 Task: Create Board Project Planning to Workspace Digital Marketing Agencies. Create Board Social Media Ad Campaign Management to Workspace Digital Marketing Agencies. Create Board Market Analysis for Market Penetration Strategy to Workspace Digital Marketing Agencies
Action: Mouse moved to (360, 54)
Screenshot: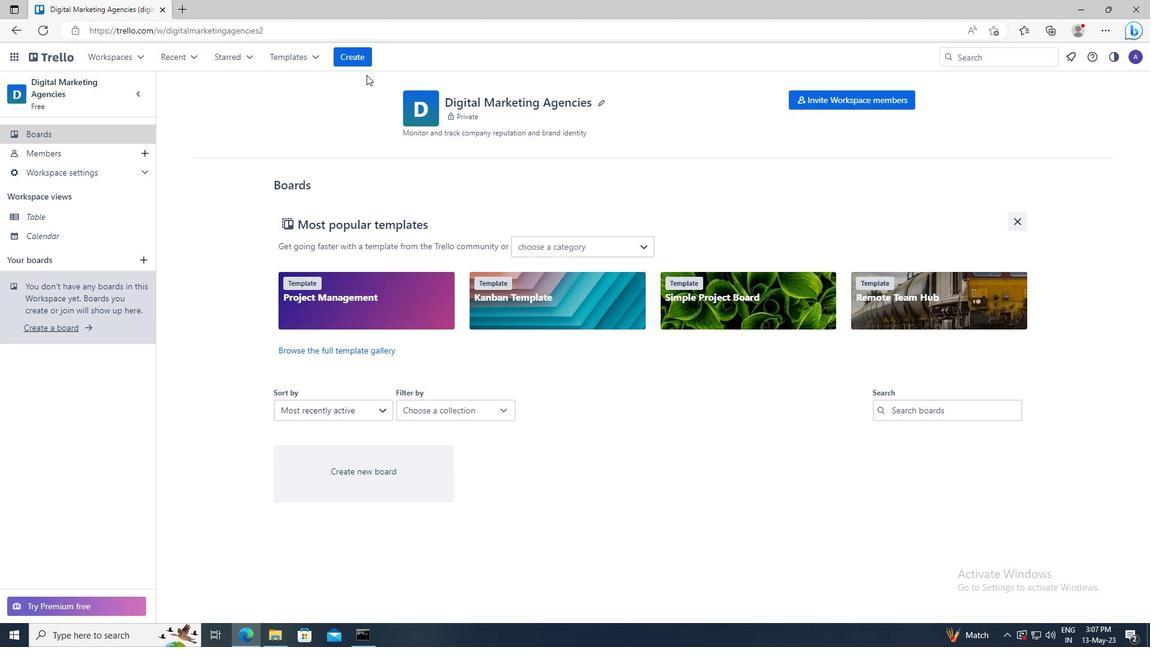 
Action: Mouse pressed left at (360, 54)
Screenshot: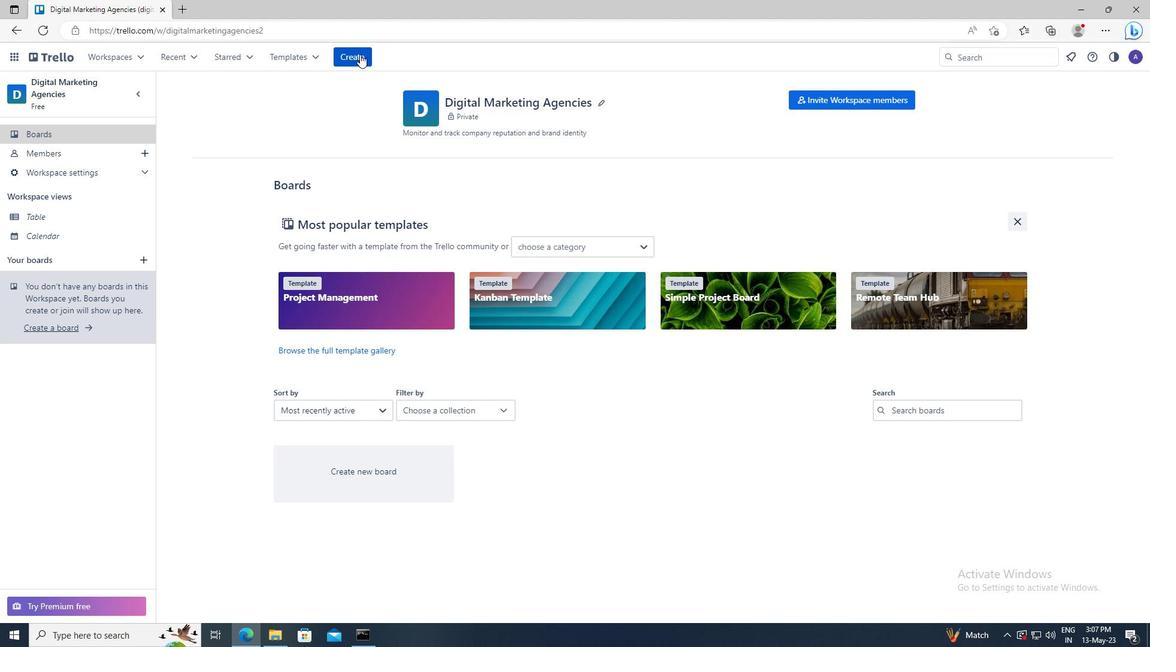 
Action: Mouse moved to (376, 115)
Screenshot: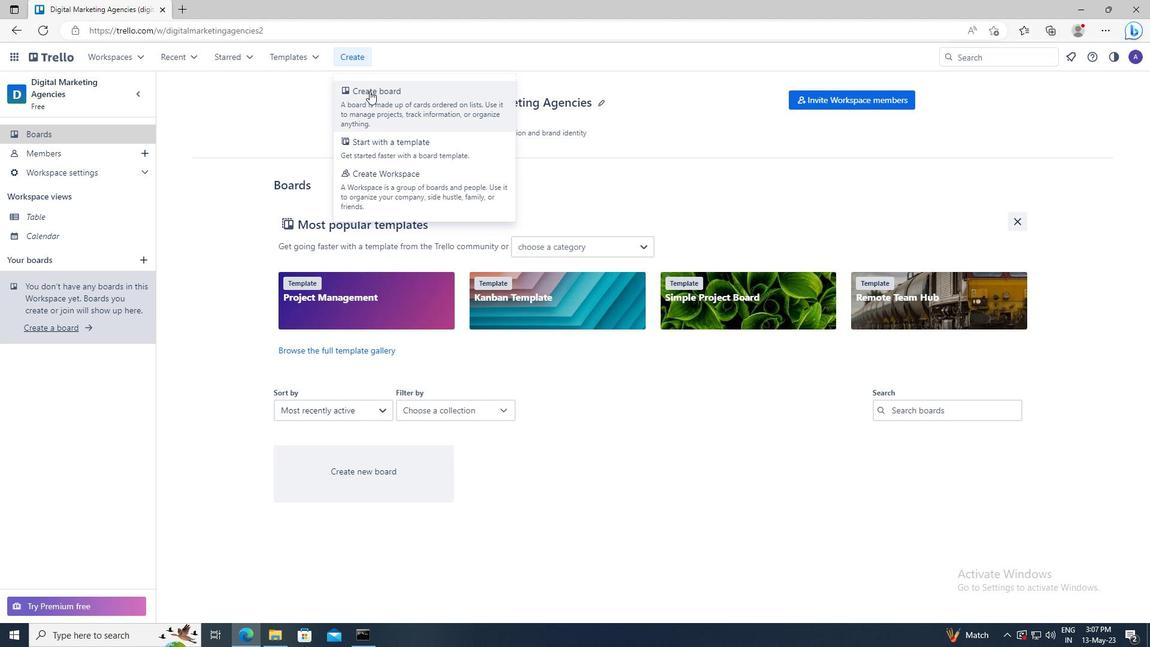 
Action: Mouse pressed left at (376, 115)
Screenshot: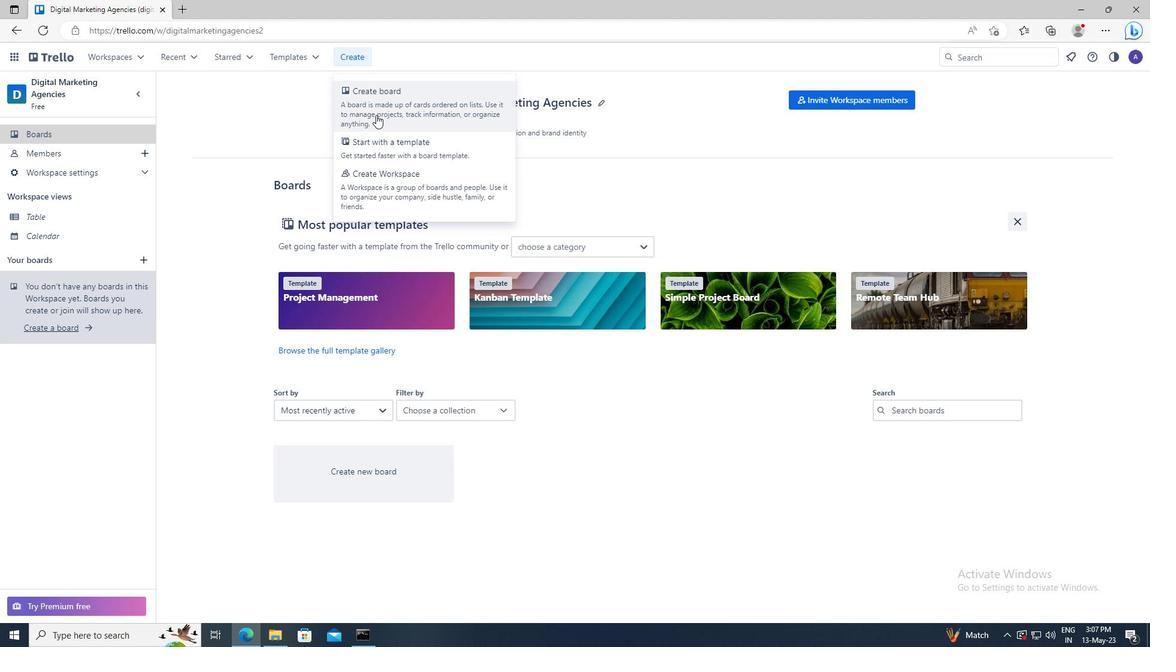 
Action: Mouse moved to (387, 281)
Screenshot: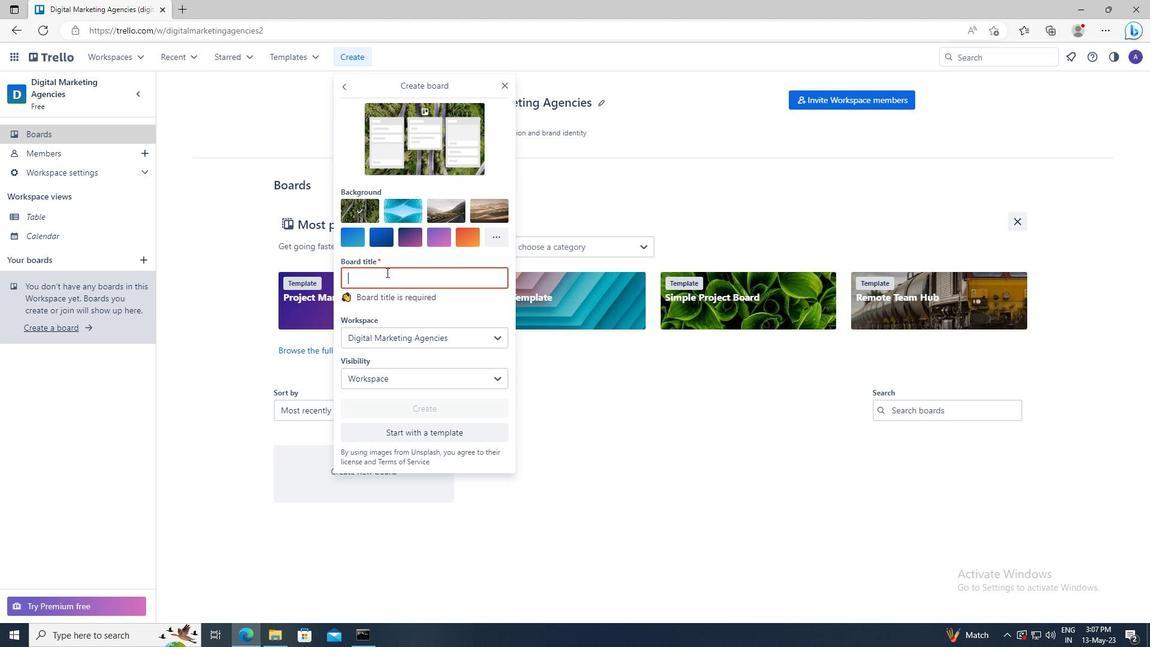 
Action: Mouse pressed left at (387, 281)
Screenshot: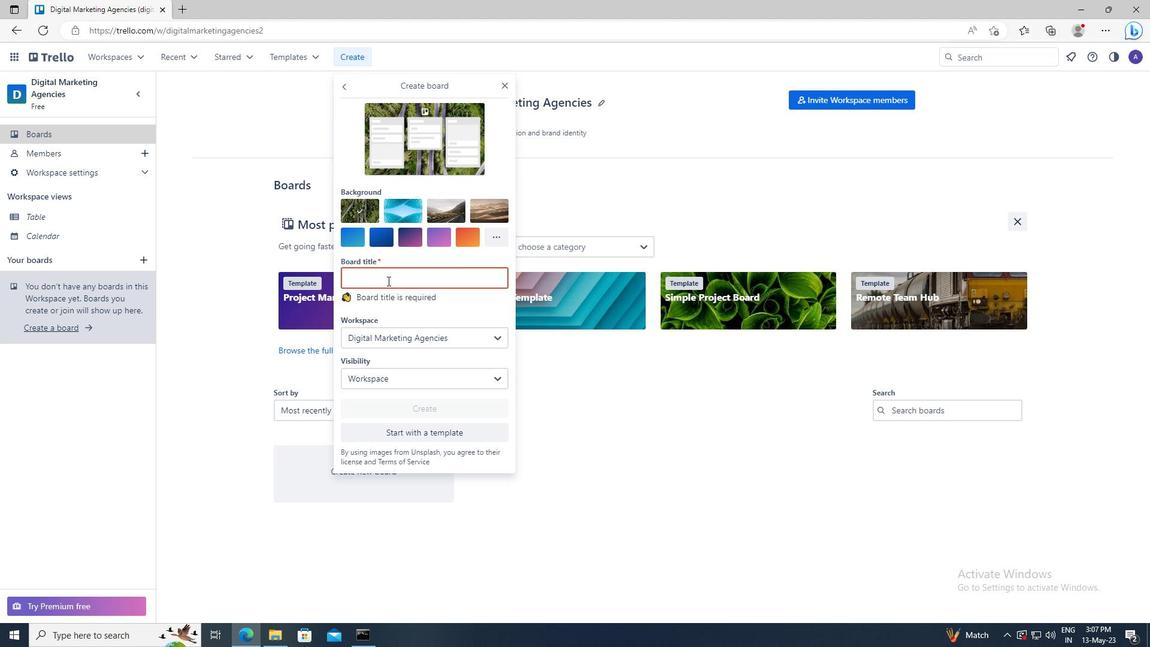 
Action: Key pressed <Key.shift>PROJECT<Key.space><Key.shift>PLANNING
Screenshot: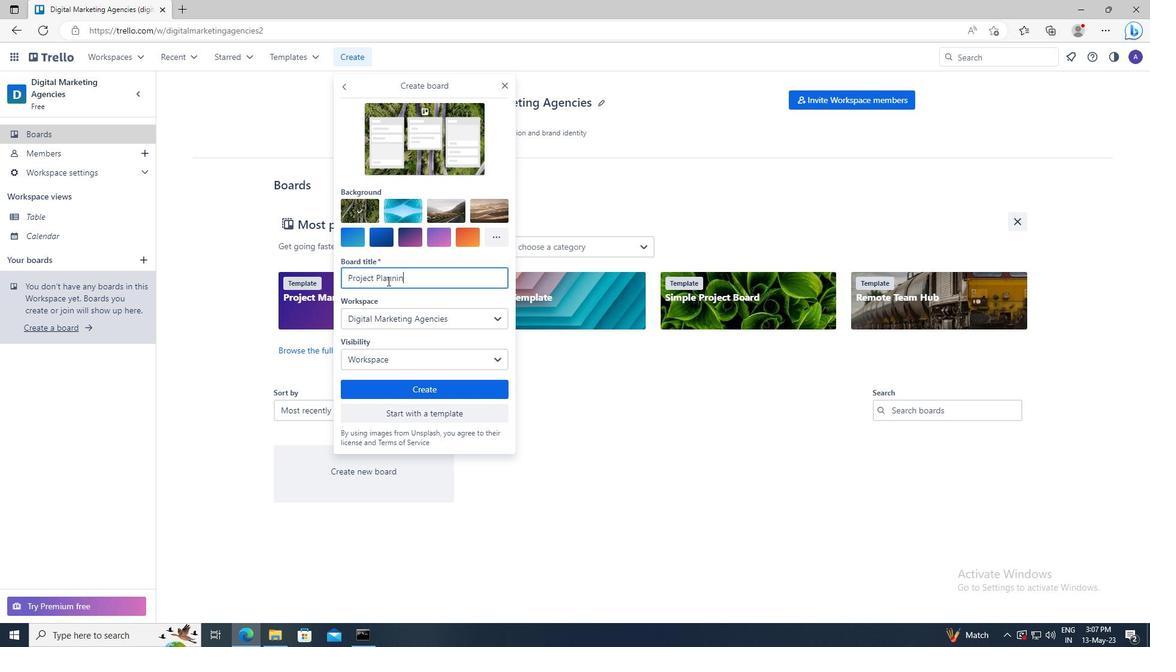 
Action: Mouse moved to (394, 388)
Screenshot: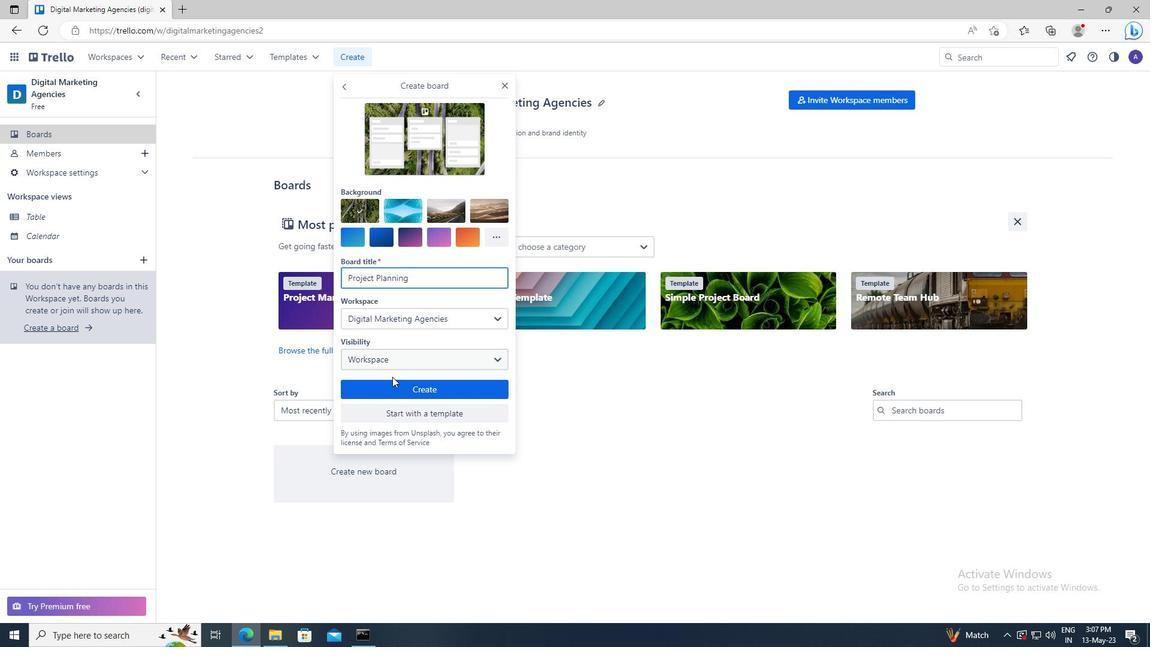 
Action: Mouse pressed left at (394, 388)
Screenshot: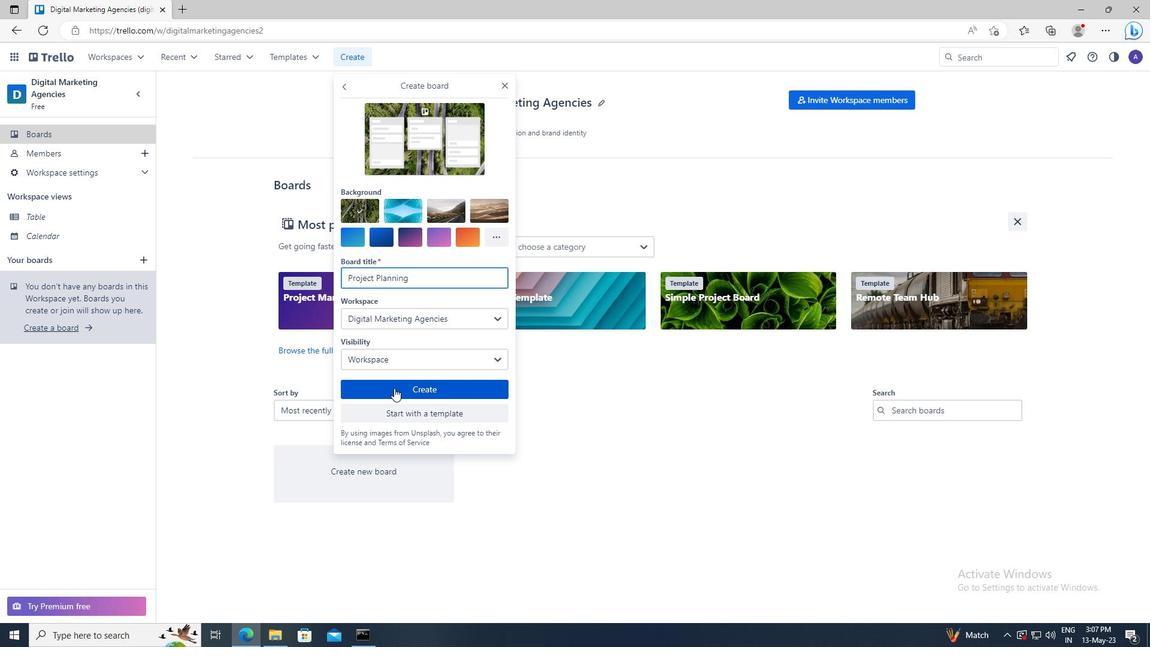 
Action: Mouse moved to (346, 59)
Screenshot: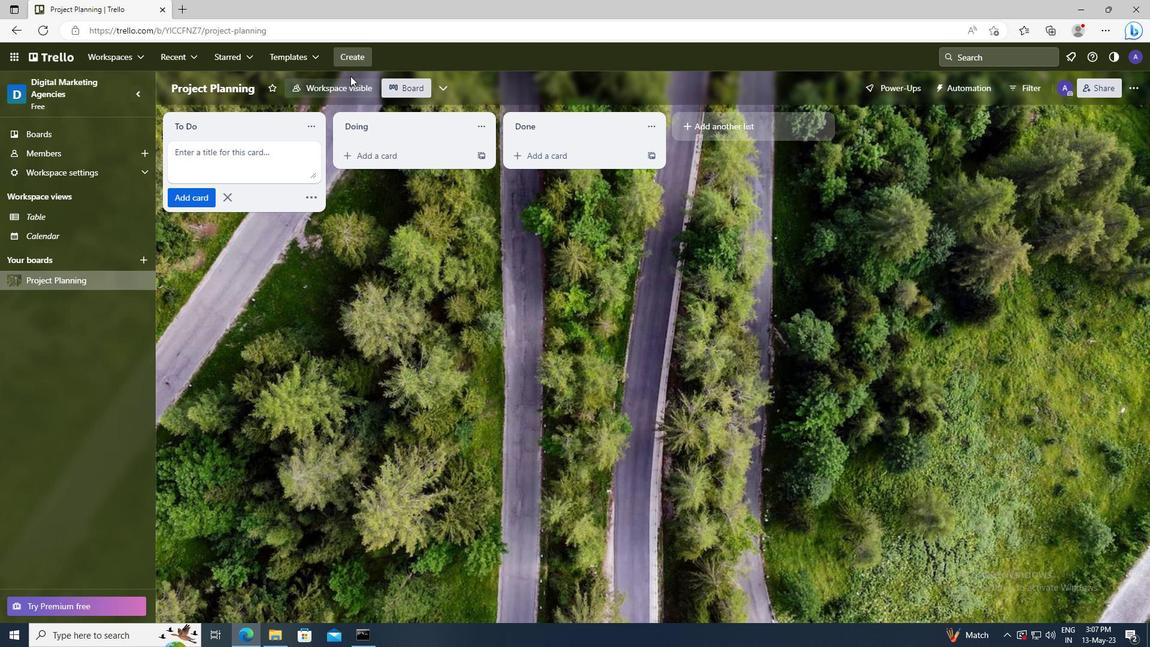
Action: Mouse pressed left at (346, 59)
Screenshot: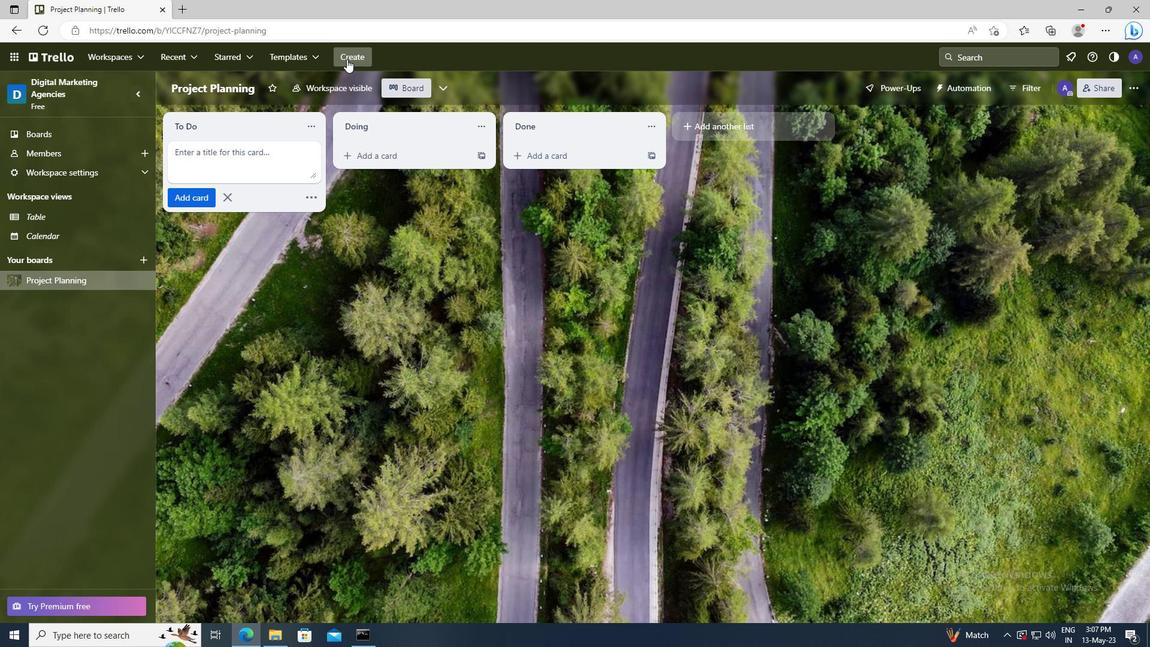 
Action: Mouse moved to (372, 97)
Screenshot: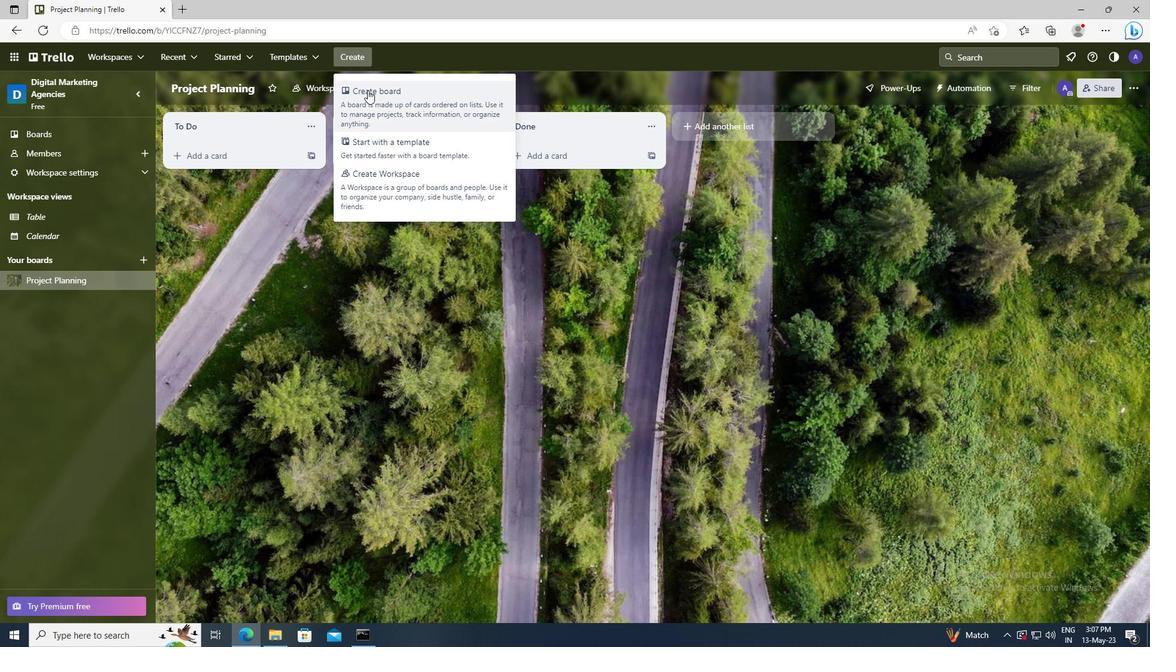 
Action: Mouse pressed left at (372, 97)
Screenshot: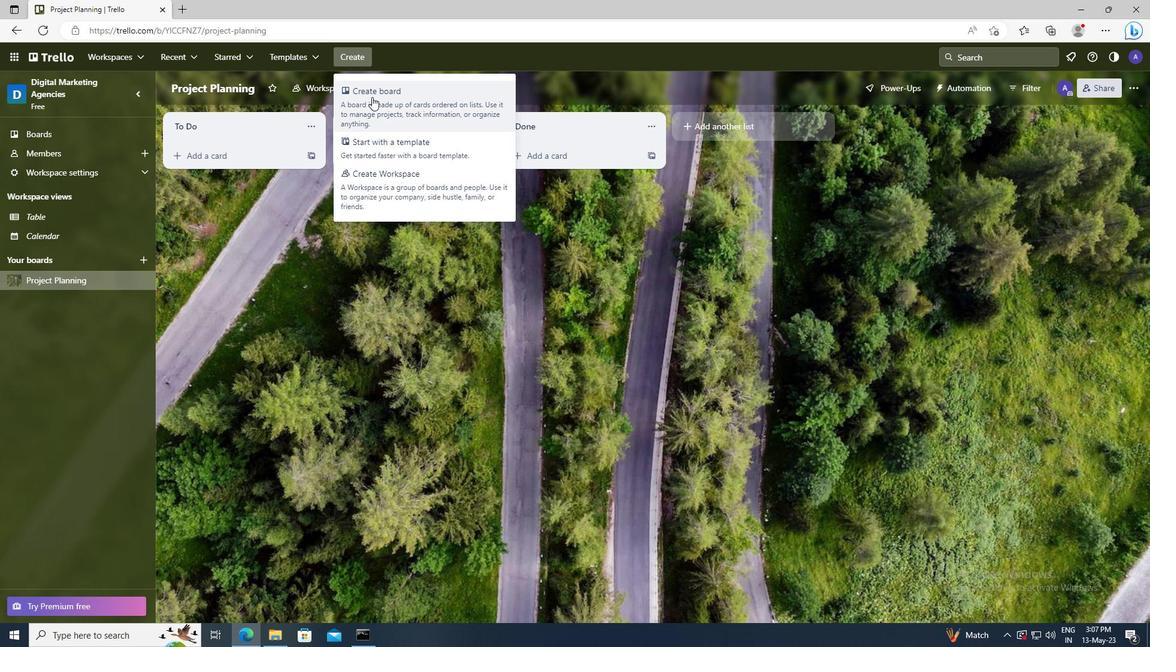
Action: Mouse moved to (381, 276)
Screenshot: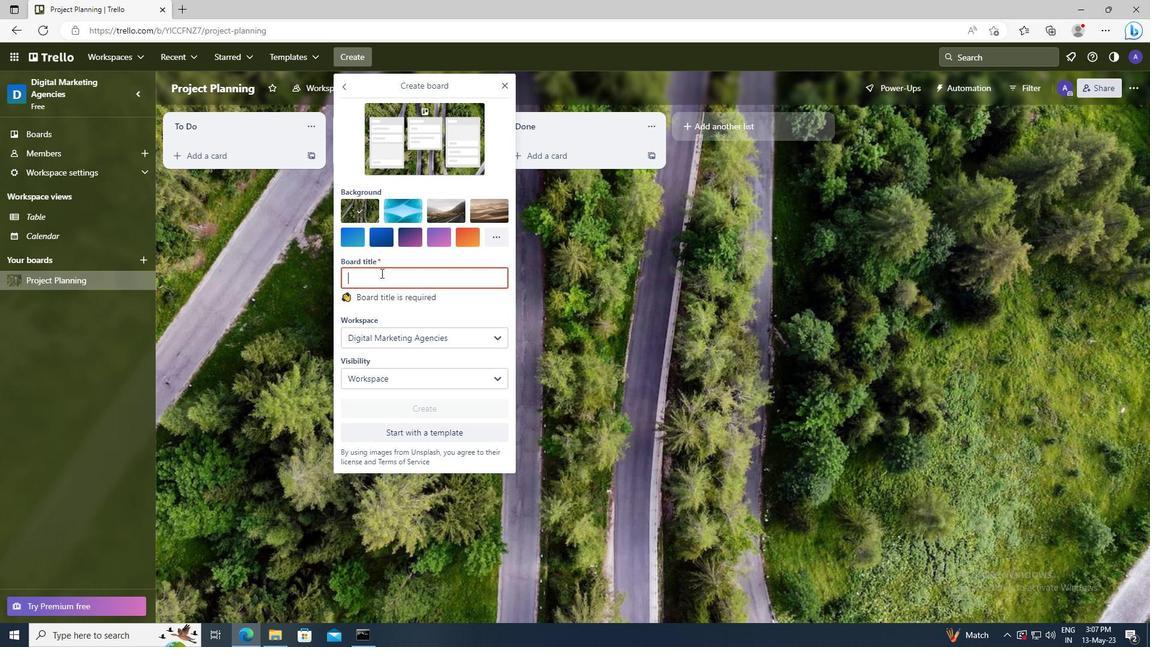 
Action: Mouse pressed left at (381, 276)
Screenshot: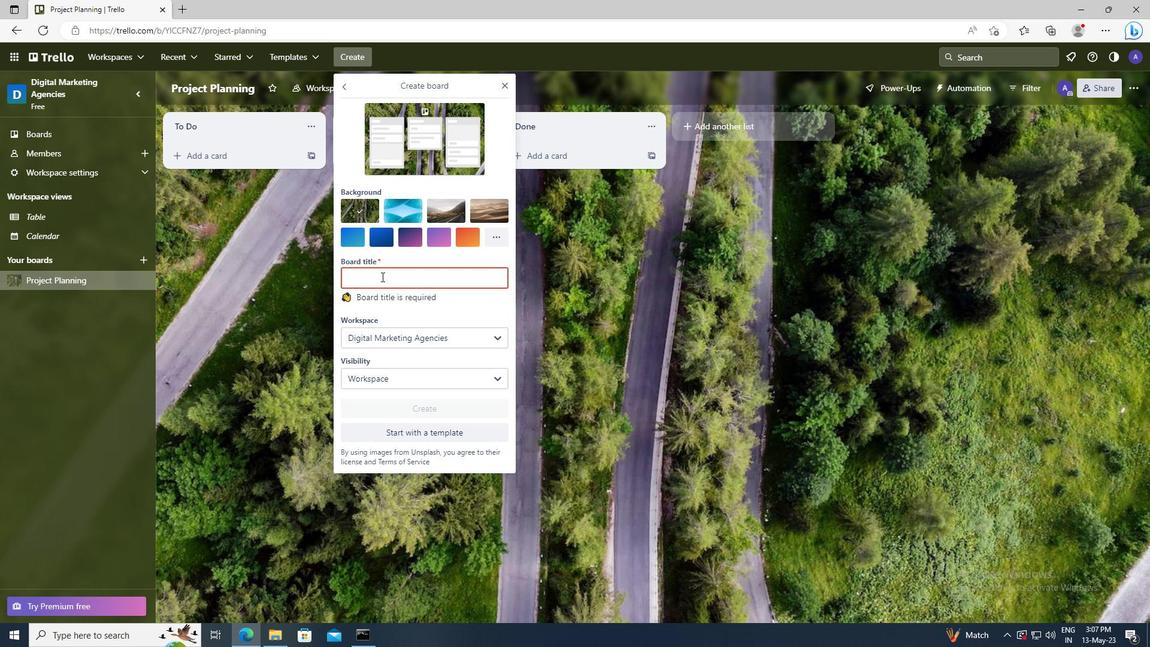 
Action: Key pressed <Key.shift>SOCIAL<Key.space><Key.shift>MEDIA<Key.space><Key.shift>AD<Key.space><Key.shift>CAMPAIGN<Key.space><Key.shift>MANAGEMENT
Screenshot: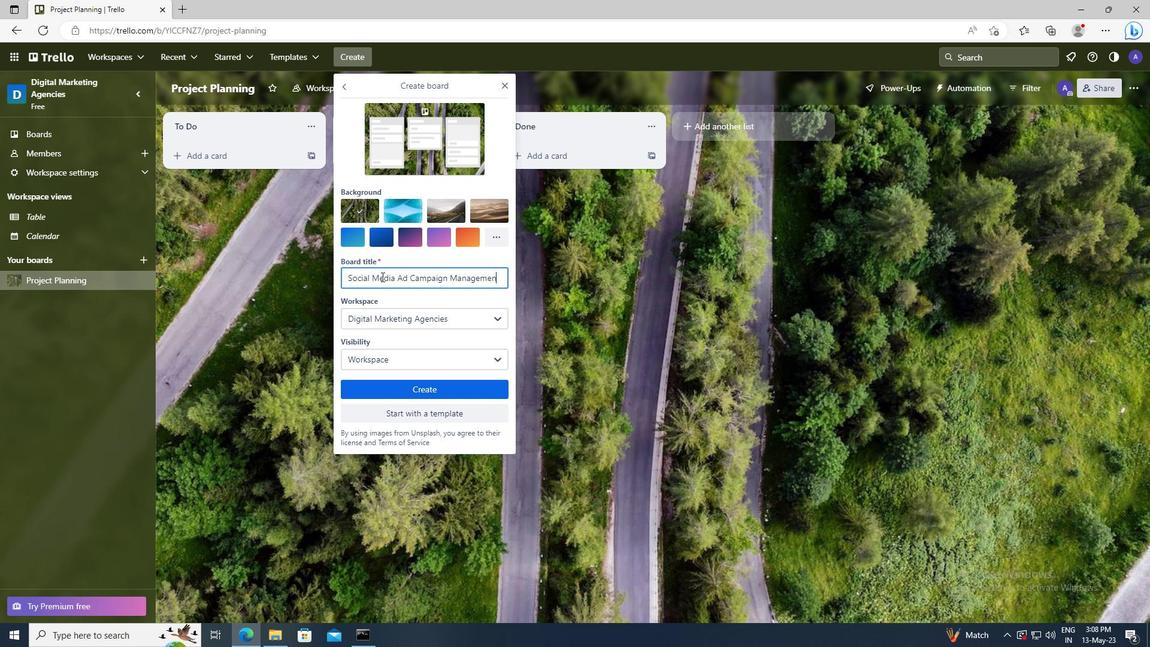 
Action: Mouse moved to (409, 385)
Screenshot: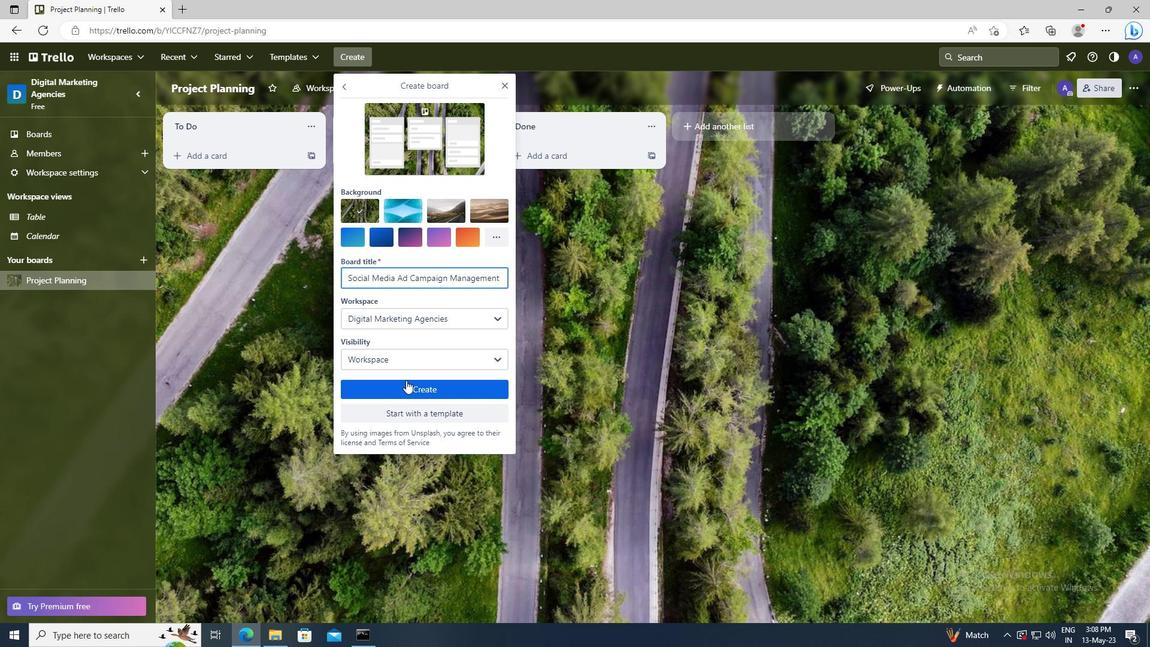 
Action: Mouse pressed left at (409, 385)
Screenshot: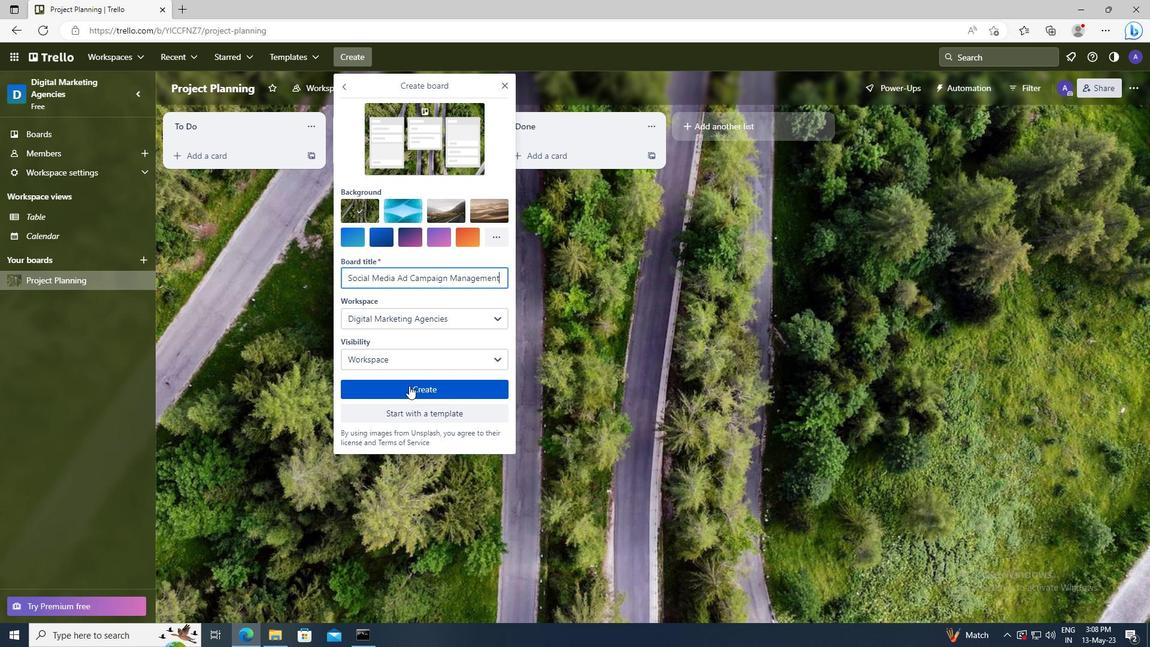 
Action: Mouse moved to (357, 61)
Screenshot: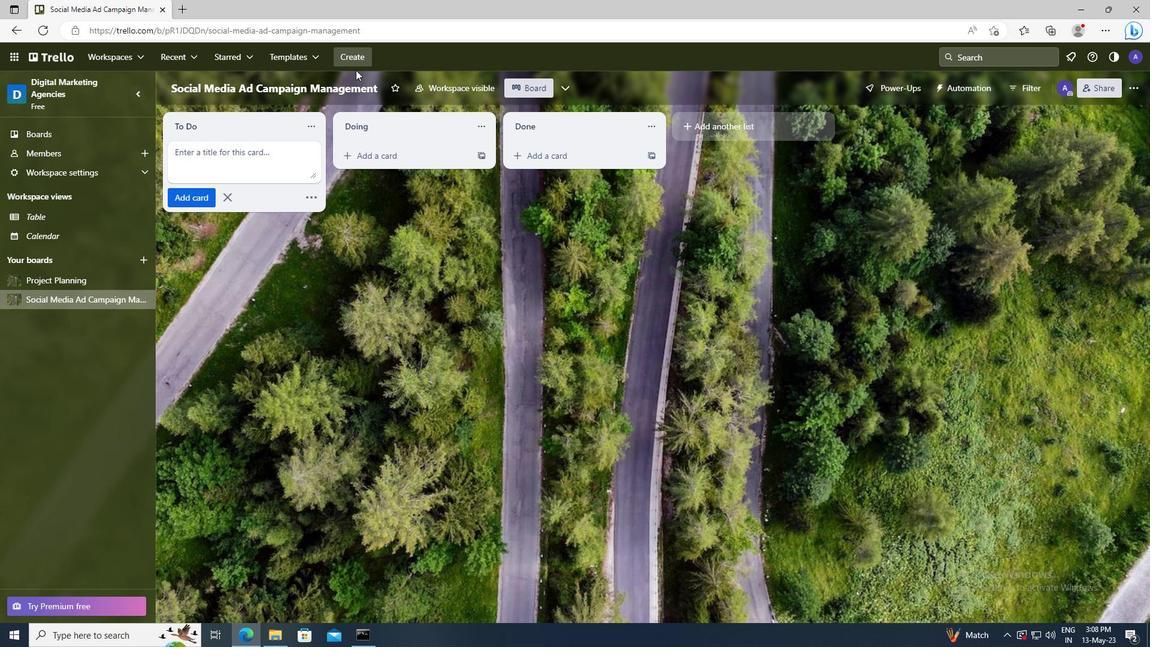 
Action: Mouse pressed left at (357, 61)
Screenshot: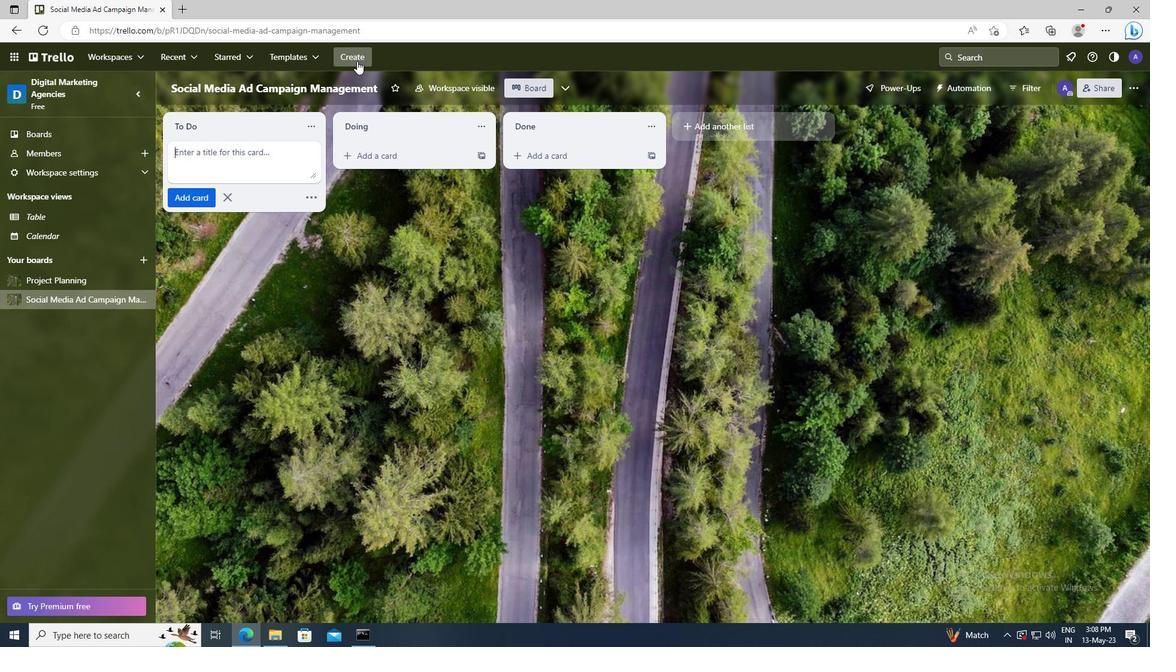 
Action: Mouse moved to (378, 105)
Screenshot: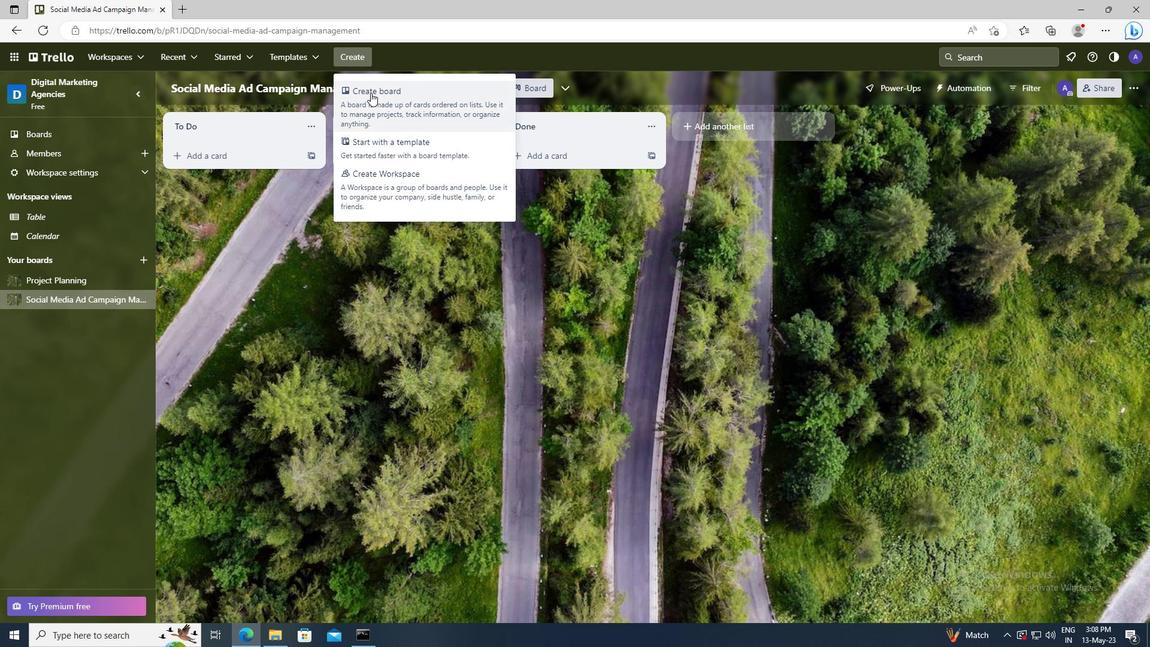 
Action: Mouse pressed left at (378, 105)
Screenshot: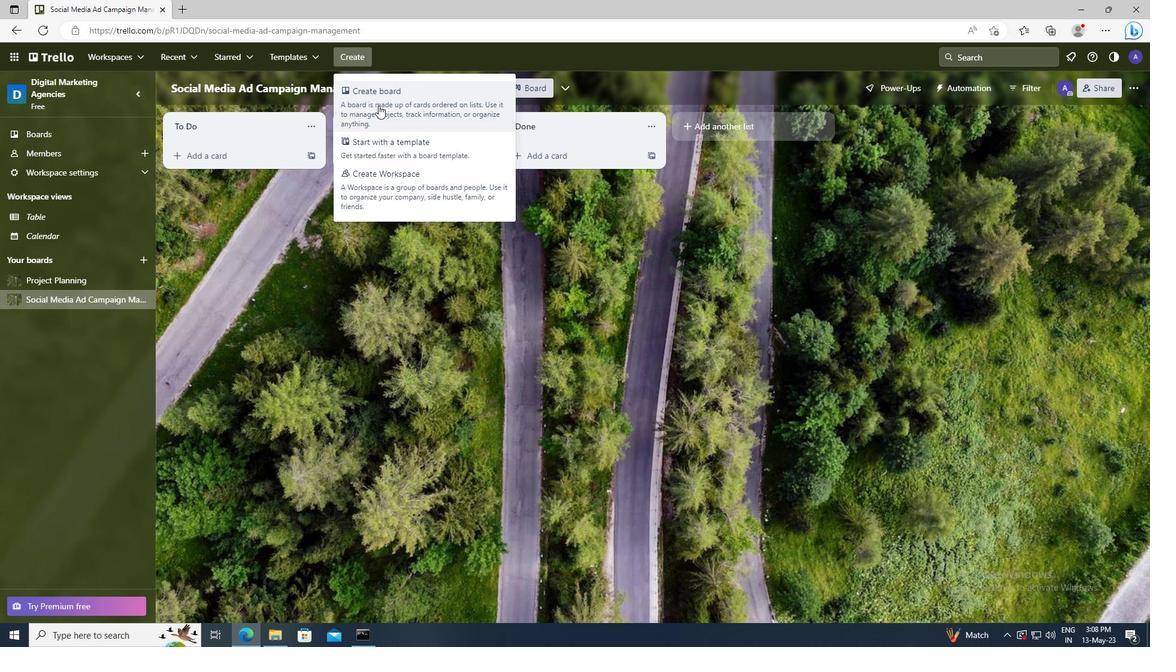 
Action: Mouse moved to (394, 276)
Screenshot: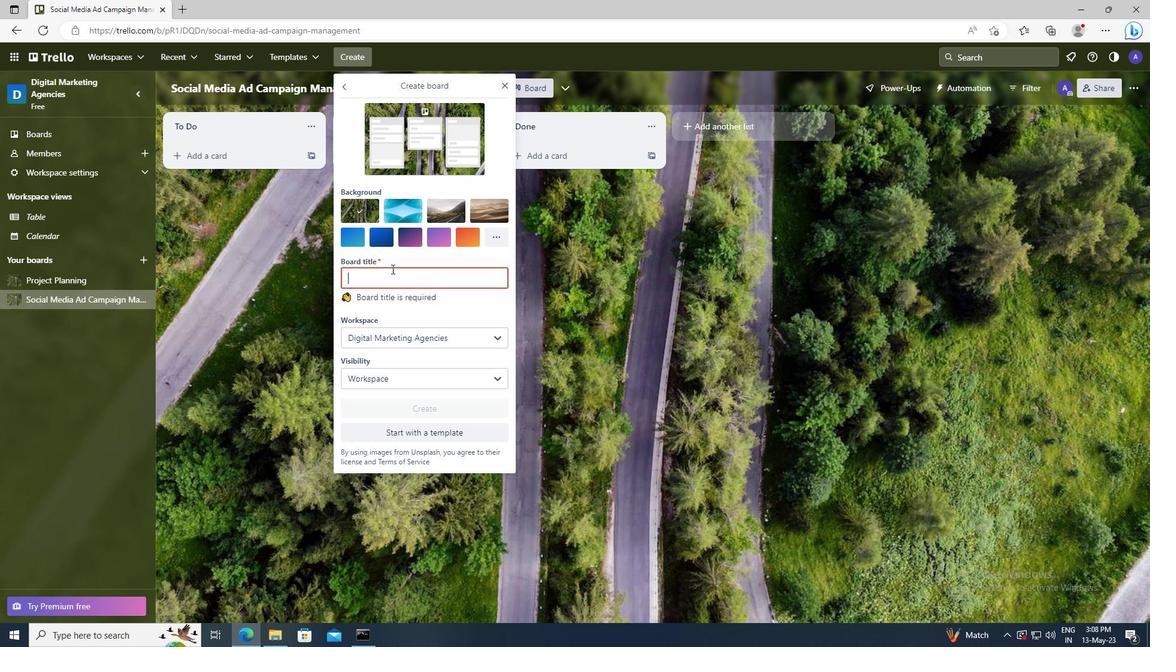 
Action: Mouse pressed left at (394, 276)
Screenshot: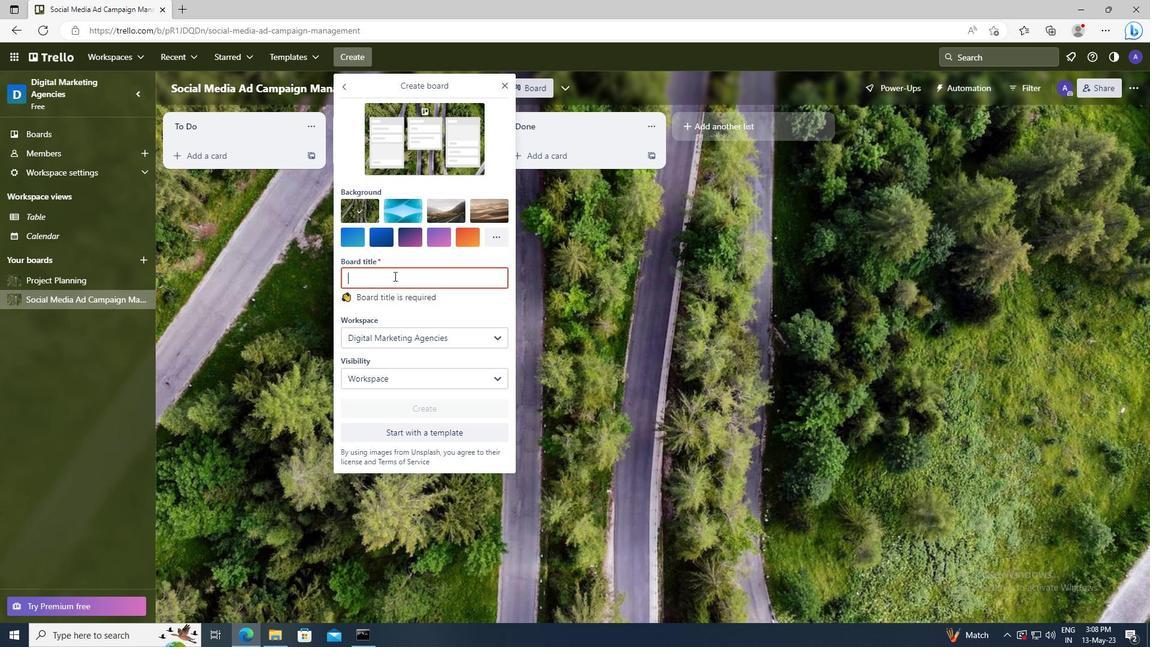 
Action: Key pressed <Key.shift>MARKET<Key.space><Key.shift>ANALYSIS<Key.space>FOR<Key.space><Key.shift>MARKET<Key.space><Key.shift>PENETRATION<Key.space><Key.shift_r>STRATEGY
Screenshot: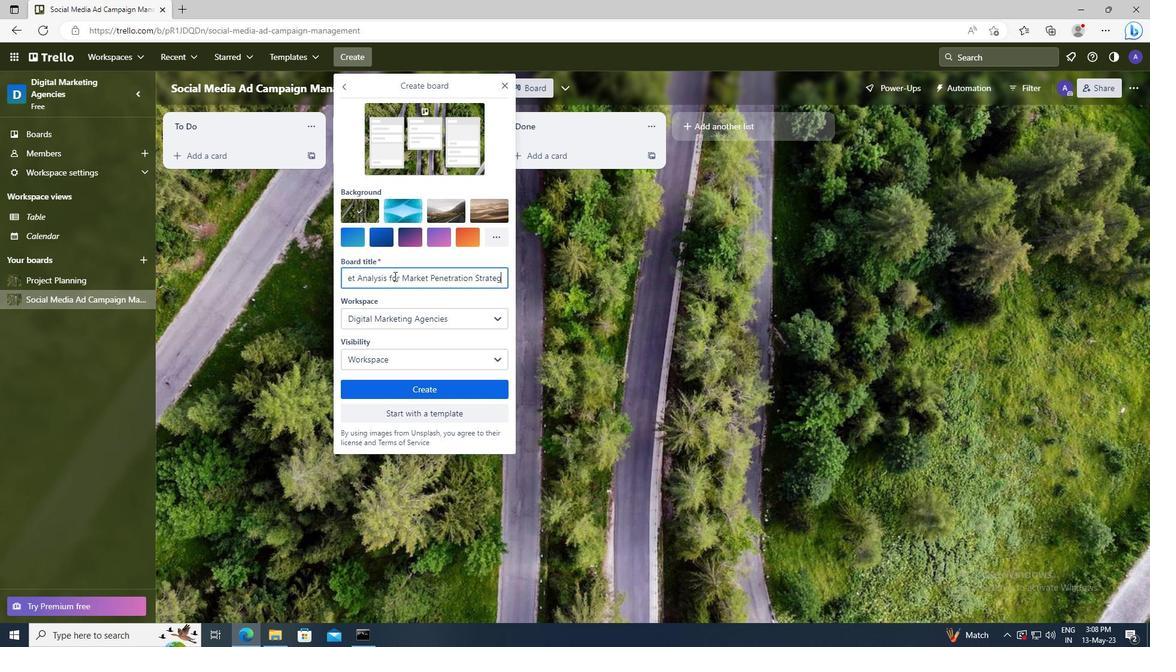 
Action: Mouse moved to (421, 384)
Screenshot: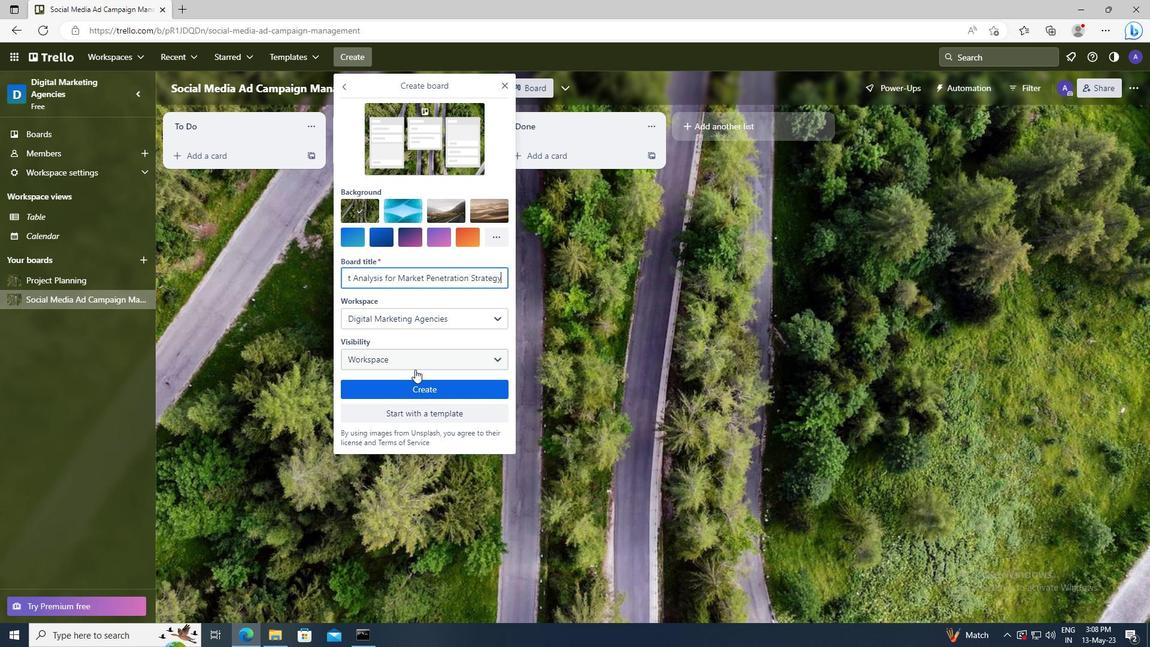 
Action: Mouse pressed left at (421, 384)
Screenshot: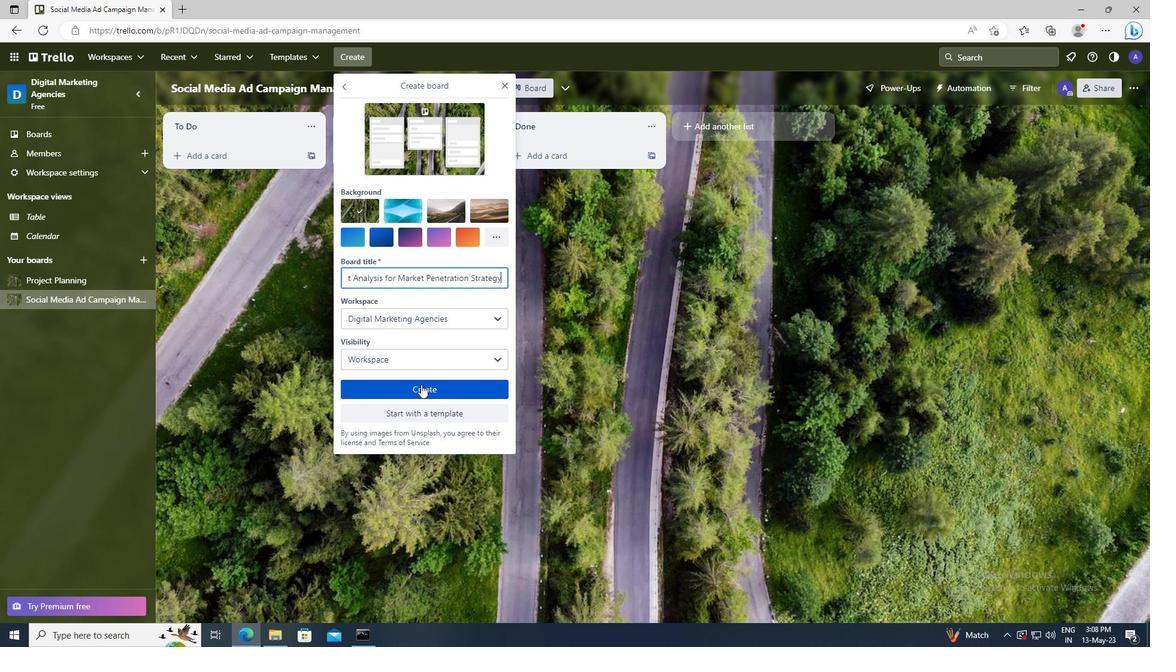 
